 Task: Change page margins to "custom numbers left 0.121".
Action: Mouse moved to (61, 95)
Screenshot: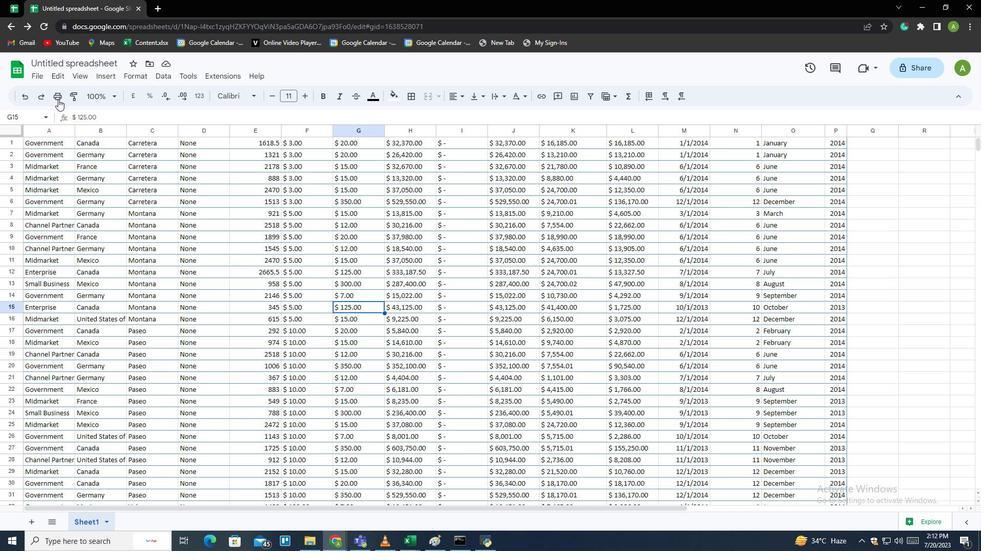 
Action: Mouse pressed left at (61, 95)
Screenshot: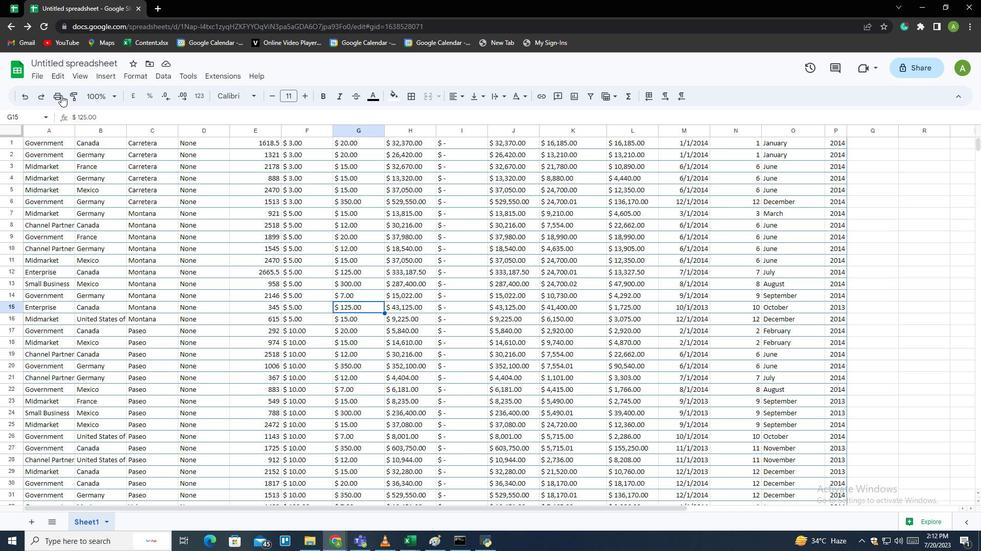 
Action: Mouse moved to (852, 286)
Screenshot: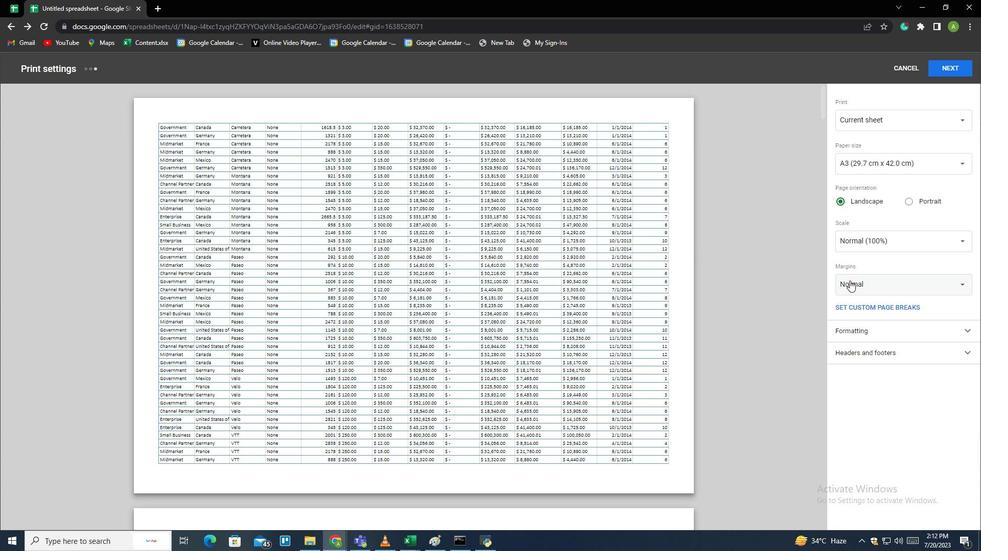 
Action: Mouse pressed left at (852, 286)
Screenshot: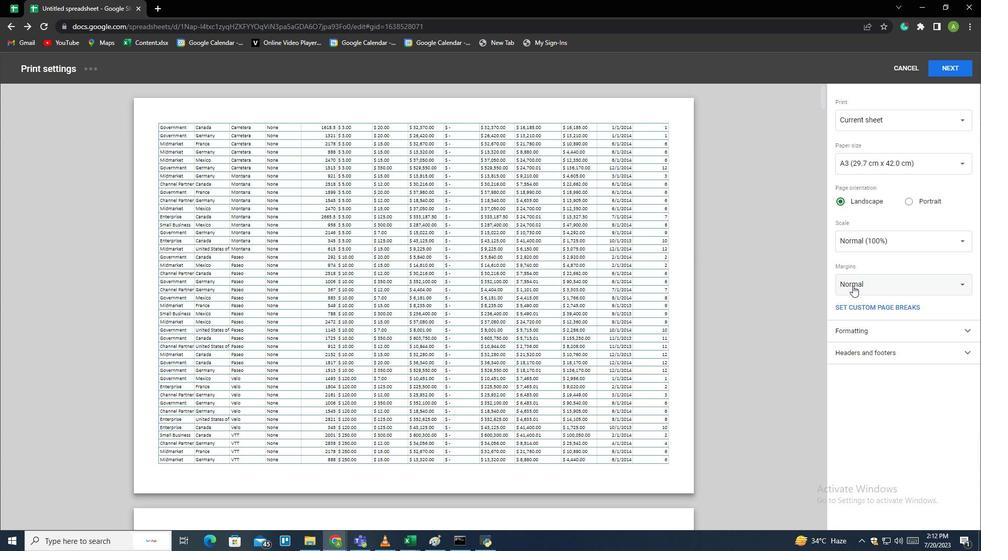 
Action: Mouse moved to (864, 337)
Screenshot: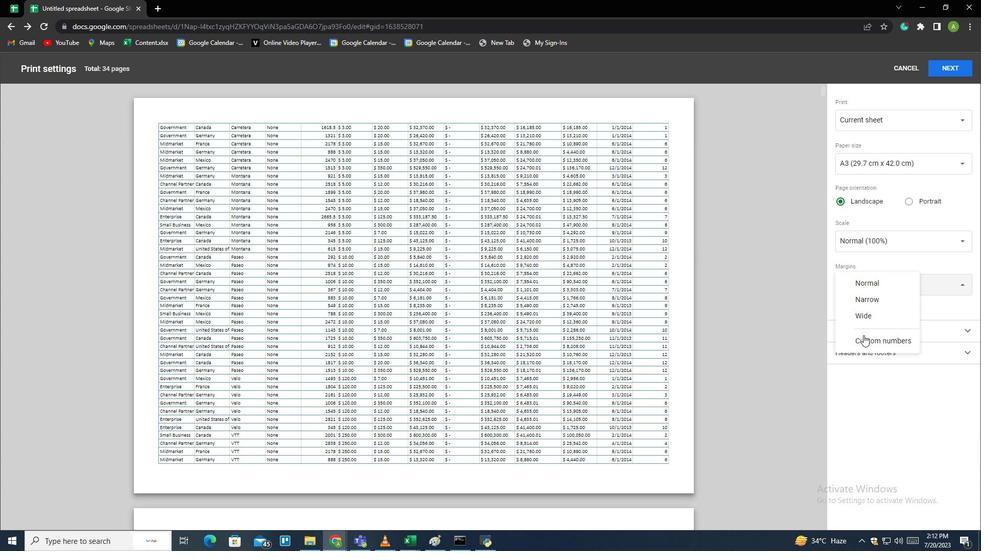 
Action: Mouse pressed left at (864, 337)
Screenshot: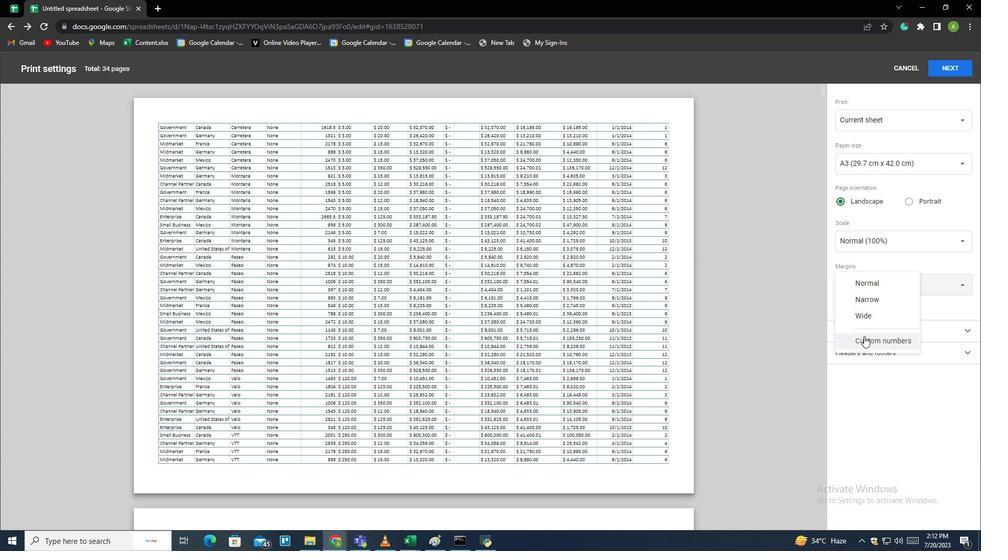 
Action: Mouse moved to (183, 300)
Screenshot: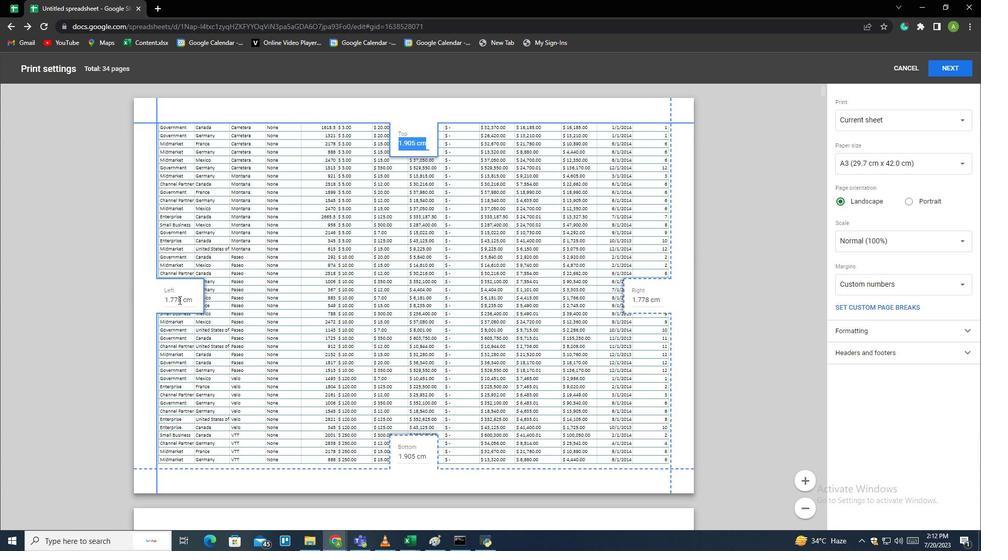 
Action: Mouse pressed left at (183, 300)
Screenshot: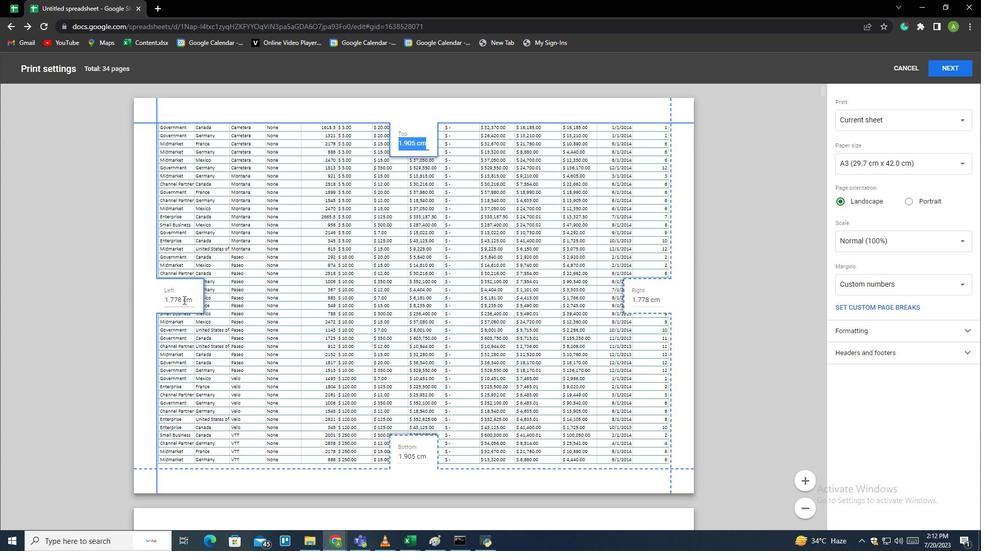 
Action: Key pressed 0.121<Key.enter>
Screenshot: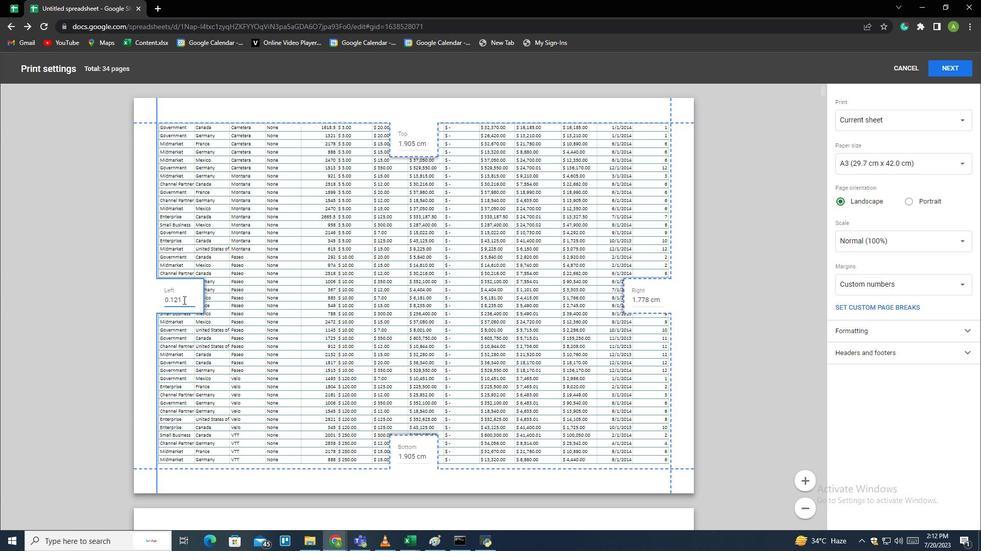 
